 Task: Select public group type.
Action: Mouse moved to (691, 98)
Screenshot: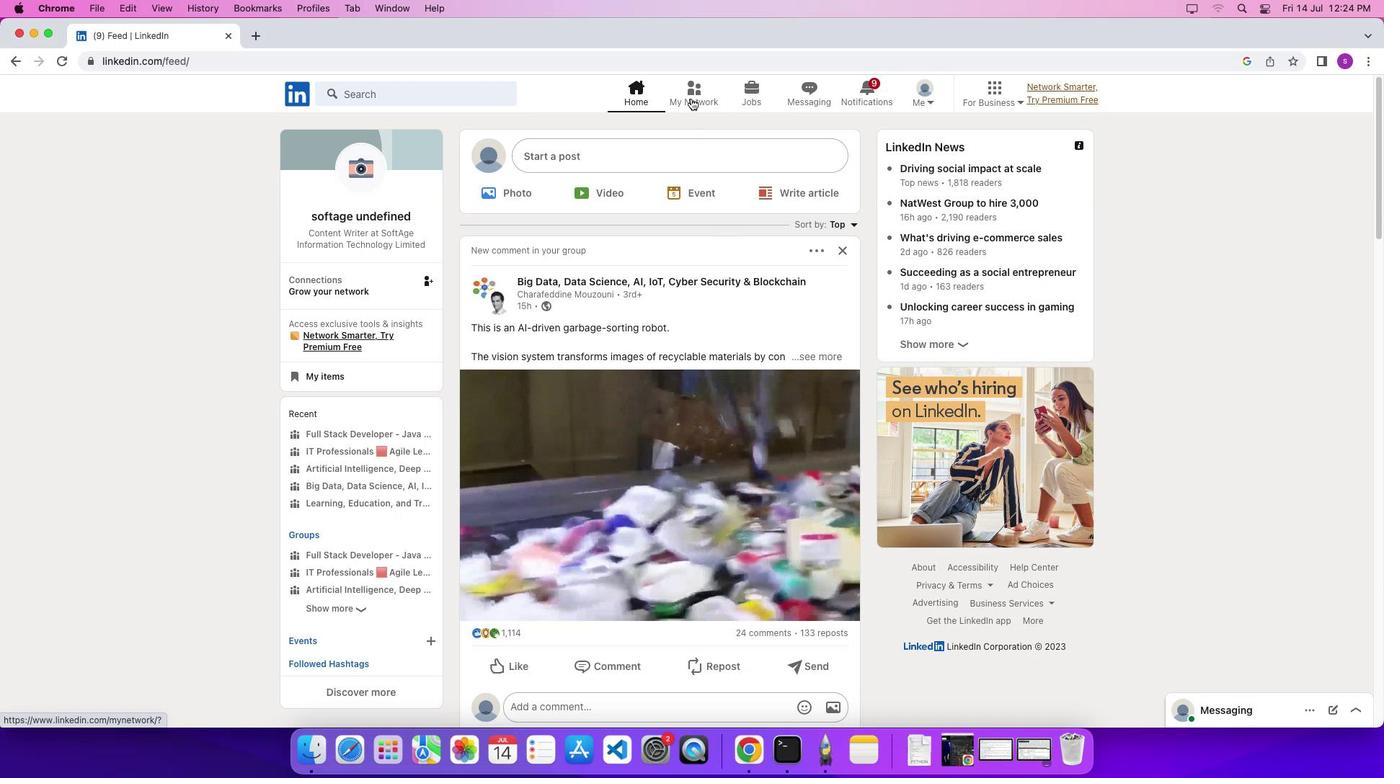 
Action: Mouse pressed left at (691, 98)
Screenshot: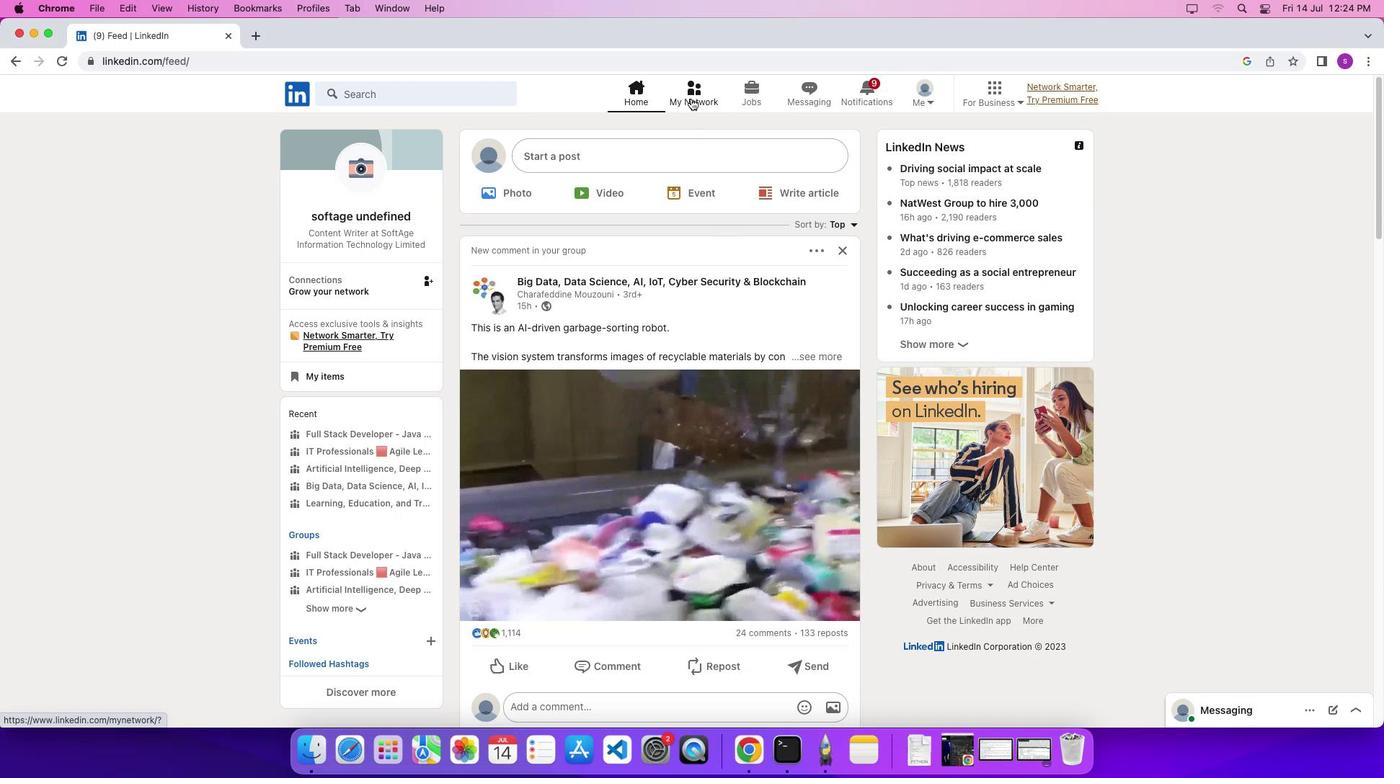 
Action: Mouse pressed left at (691, 98)
Screenshot: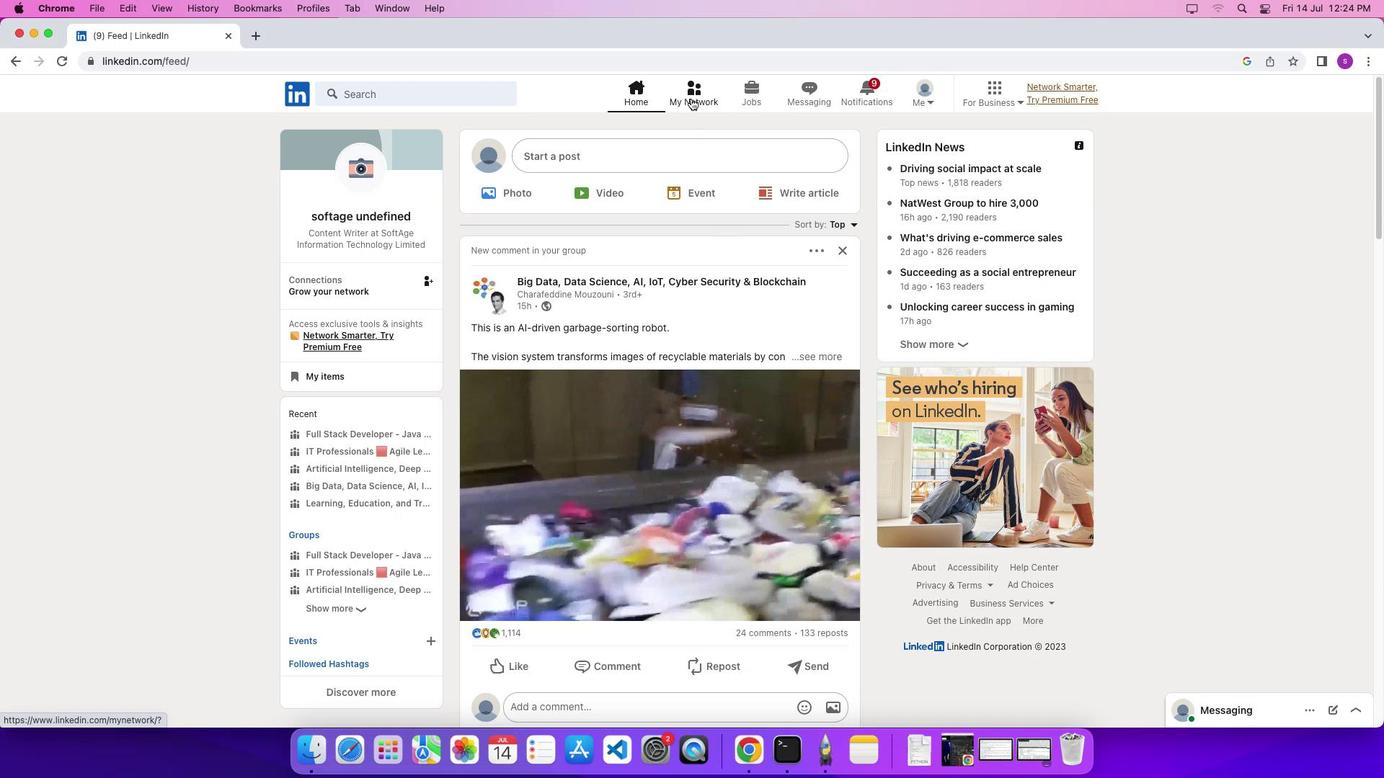 
Action: Mouse moved to (369, 252)
Screenshot: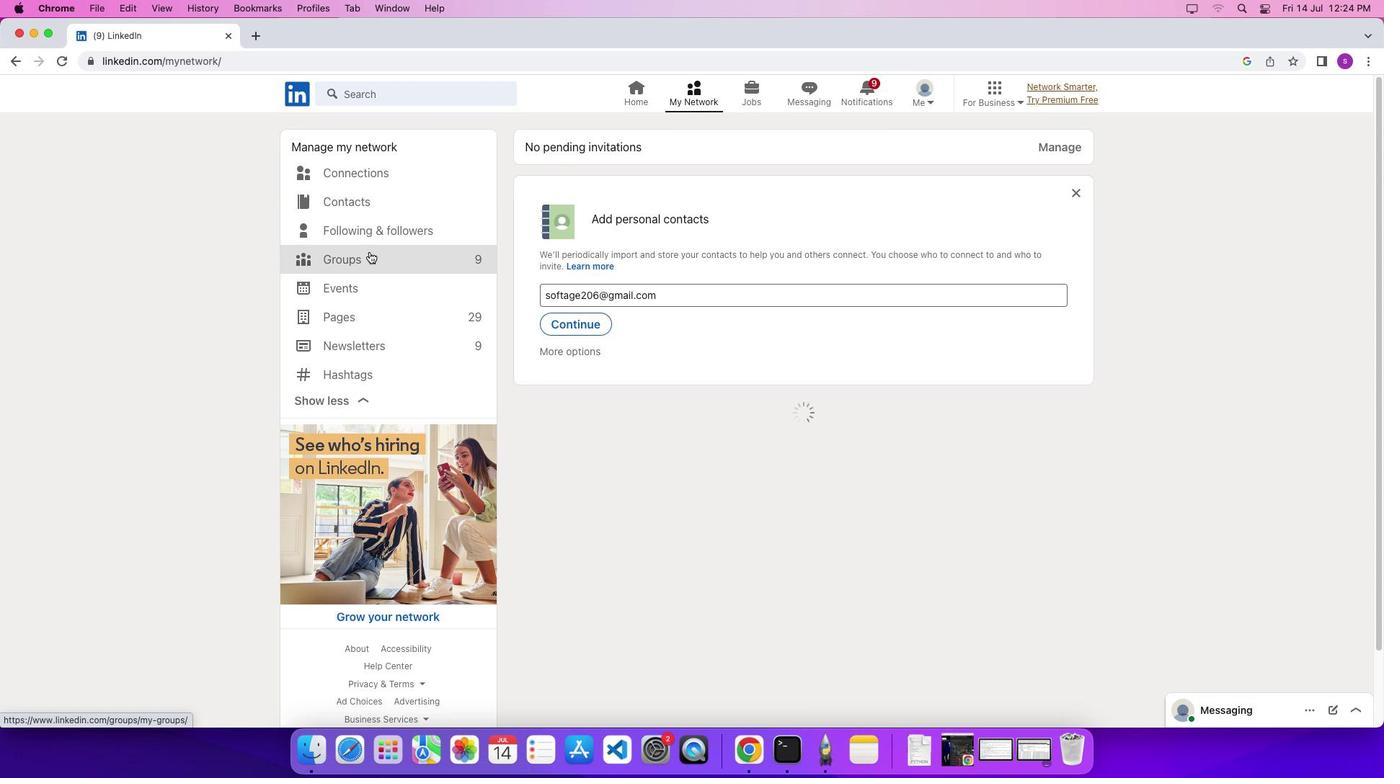 
Action: Mouse pressed left at (369, 252)
Screenshot: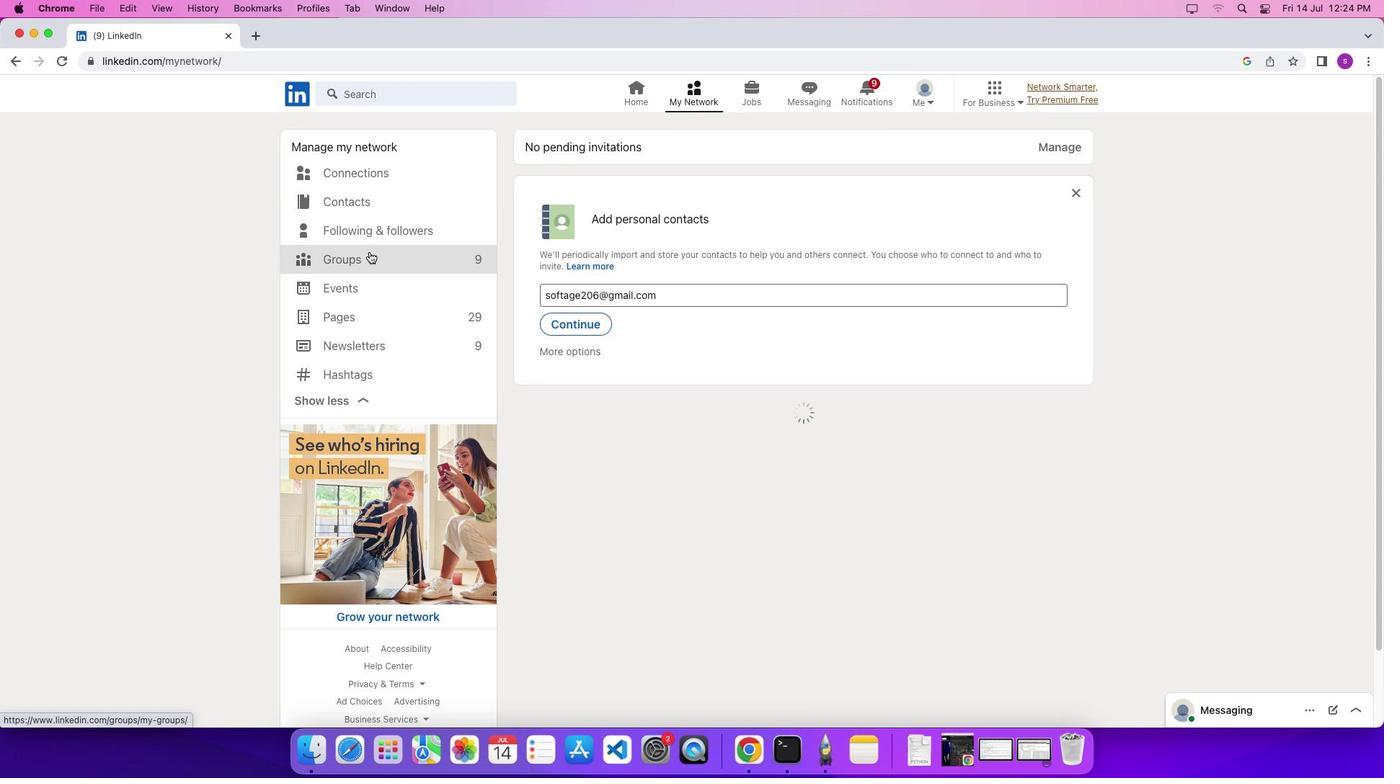 
Action: Mouse moved to (357, 254)
Screenshot: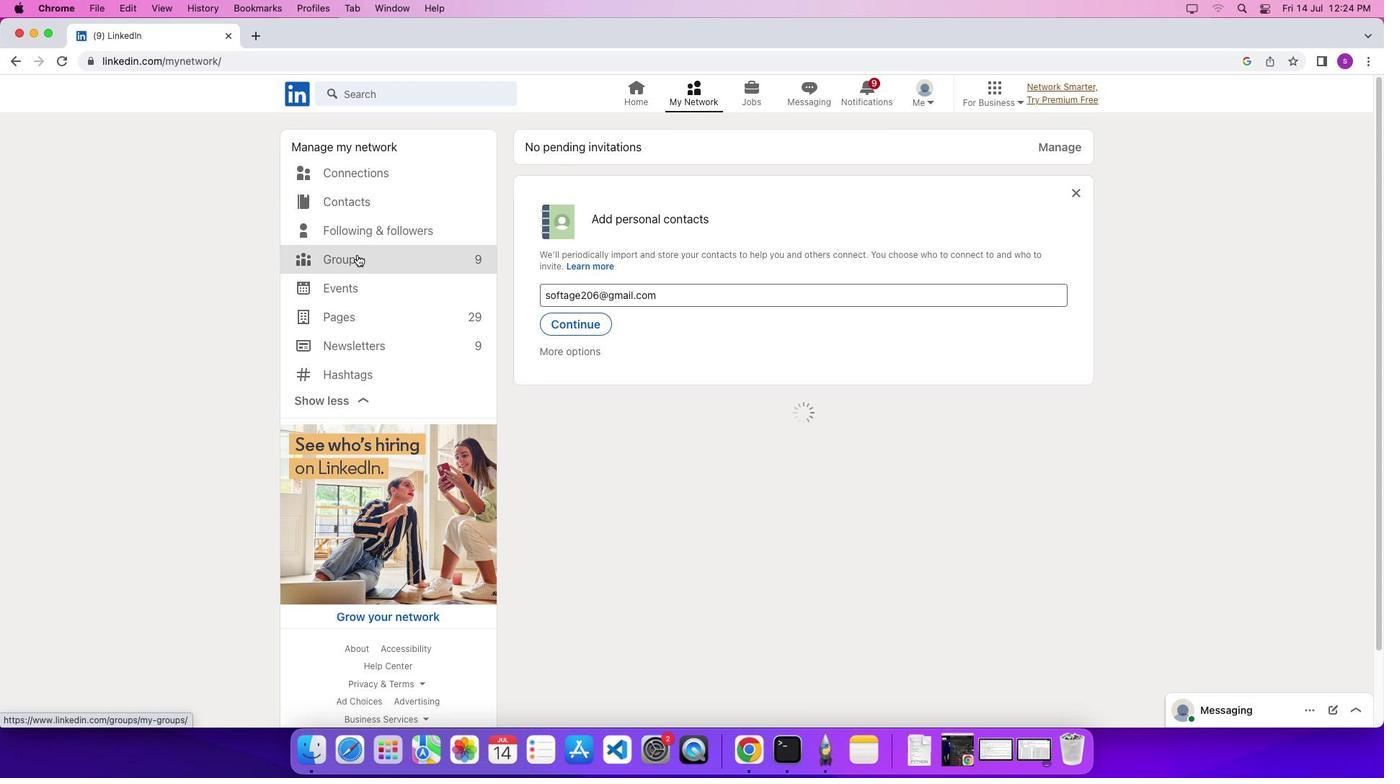 
Action: Mouse pressed left at (357, 254)
Screenshot: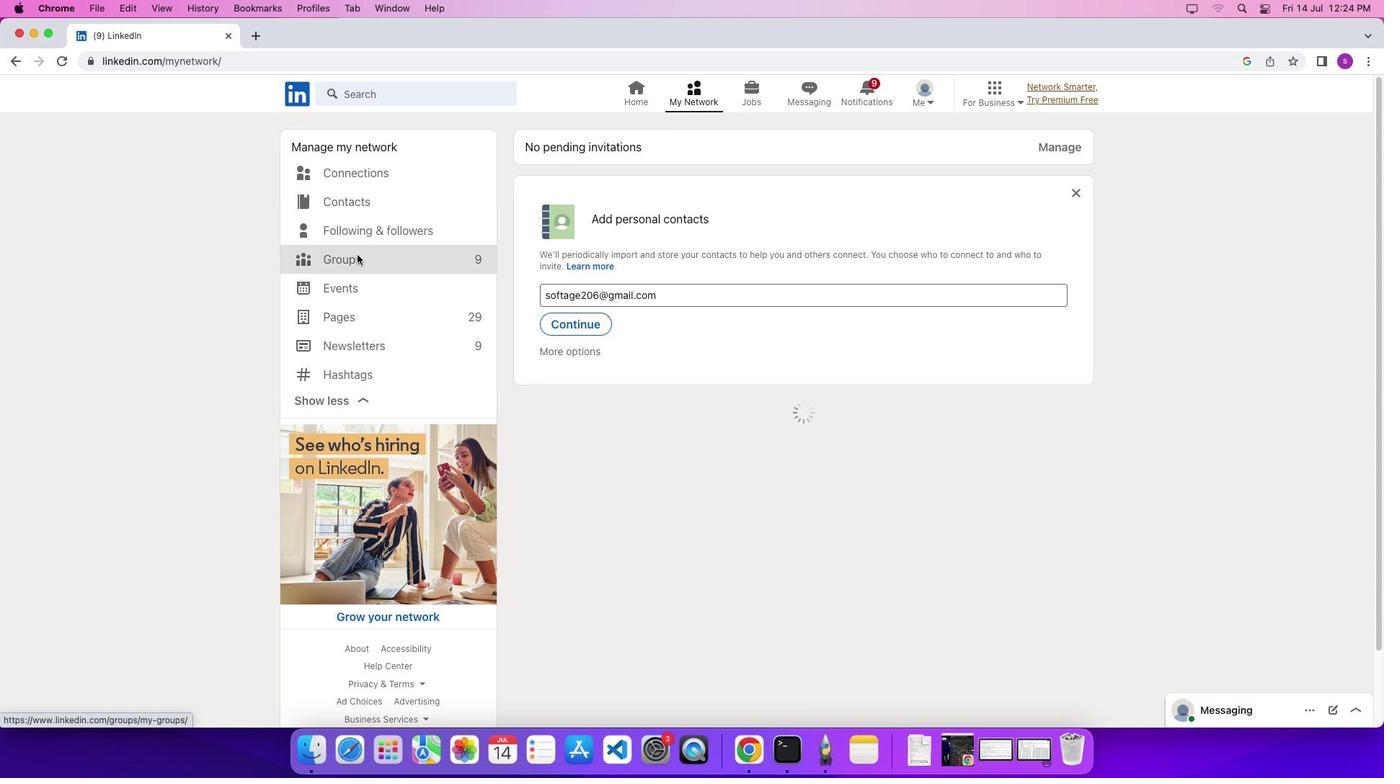 
Action: Mouse moved to (781, 139)
Screenshot: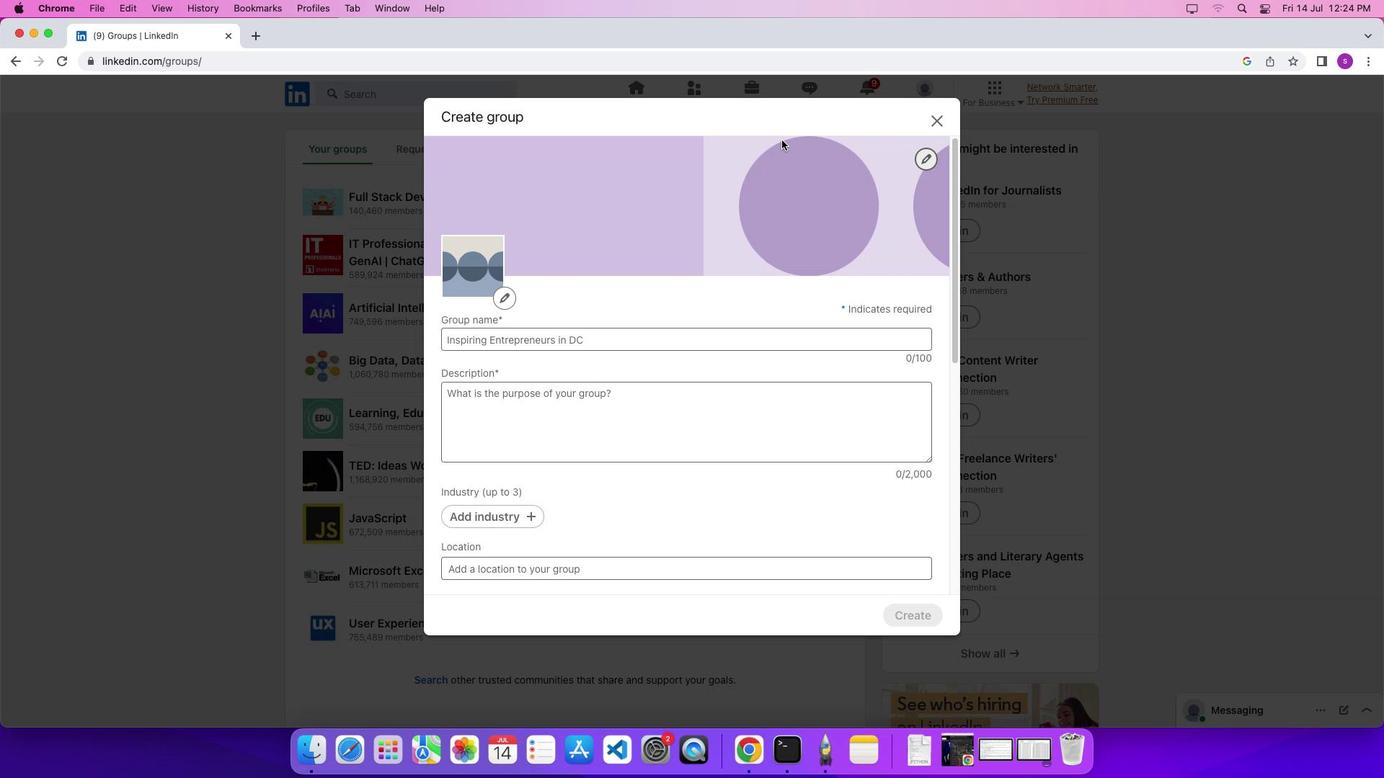 
Action: Mouse pressed left at (781, 139)
Screenshot: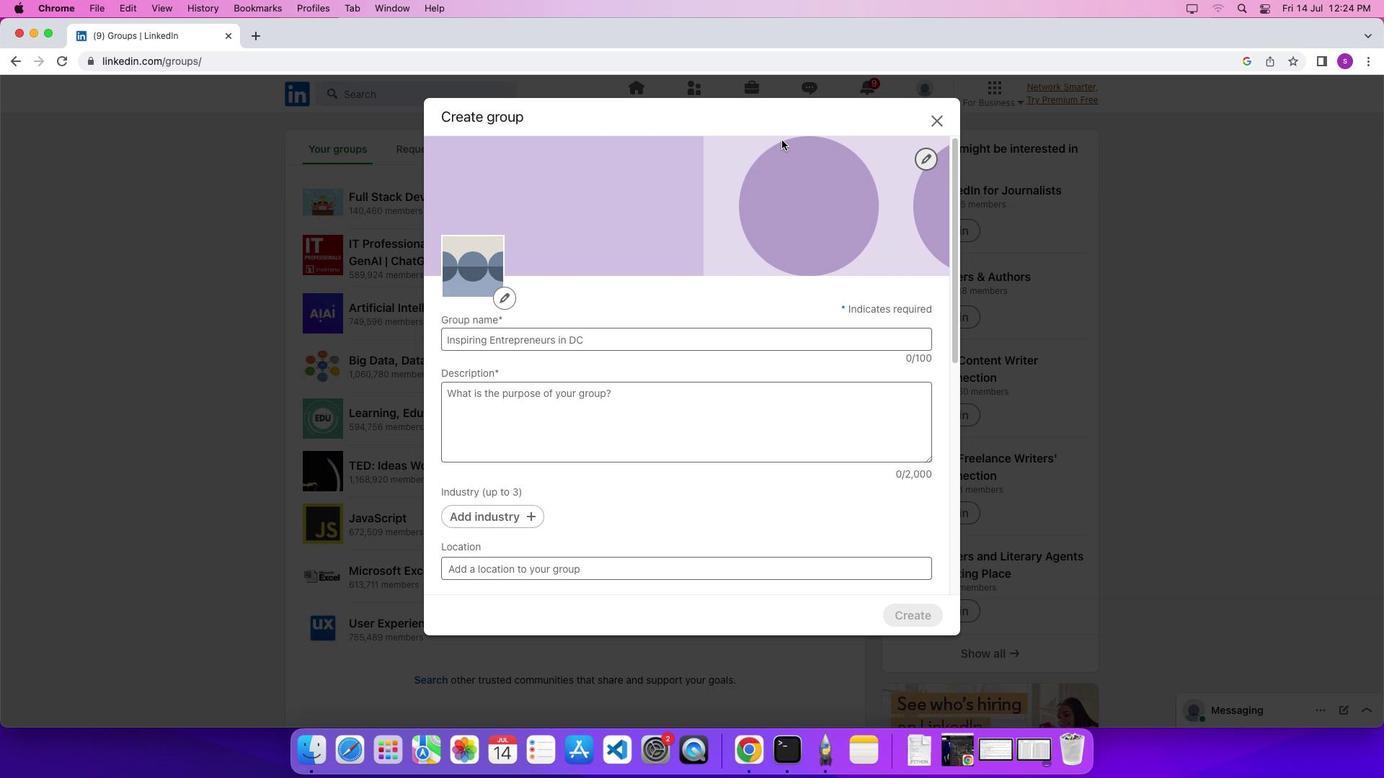
Action: Mouse moved to (695, 426)
Screenshot: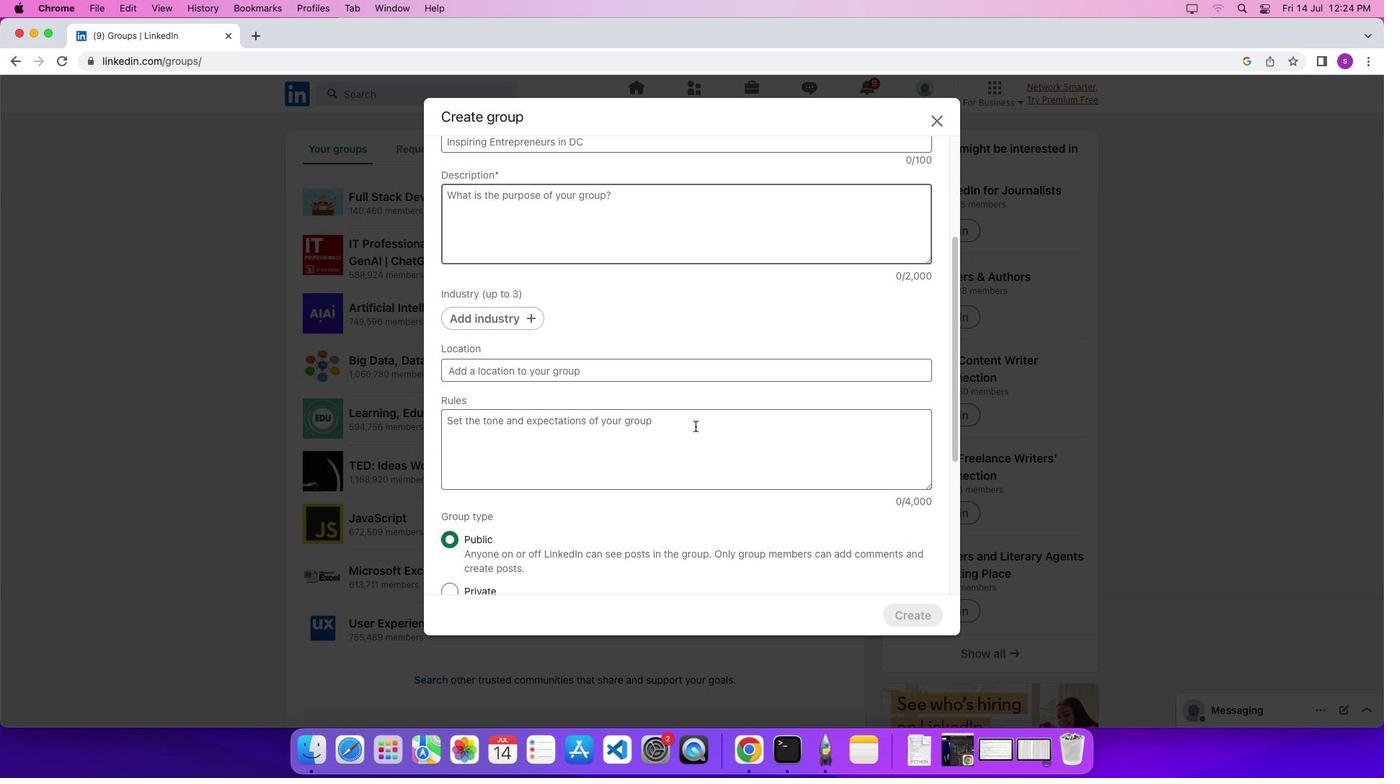 
Action: Mouse scrolled (695, 426) with delta (0, 0)
Screenshot: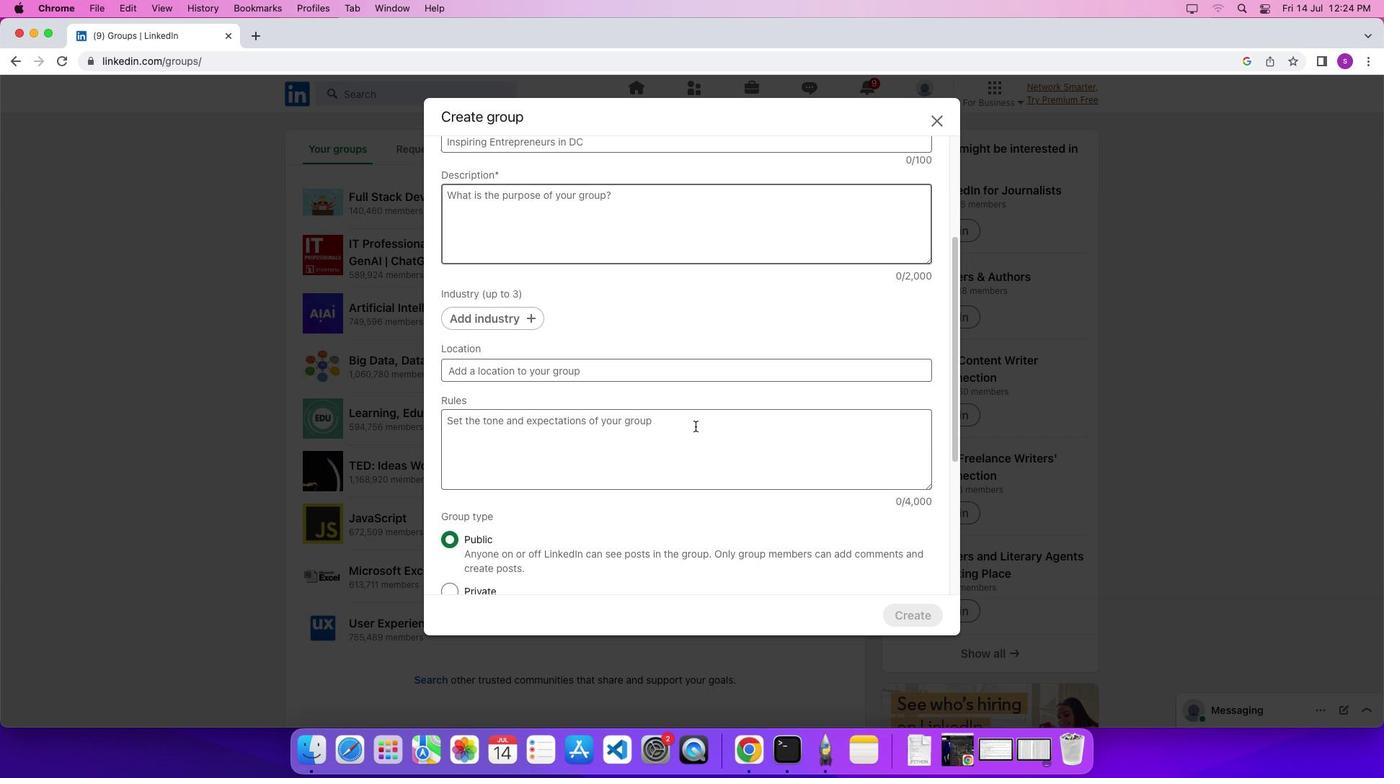 
Action: Mouse scrolled (695, 426) with delta (0, 0)
Screenshot: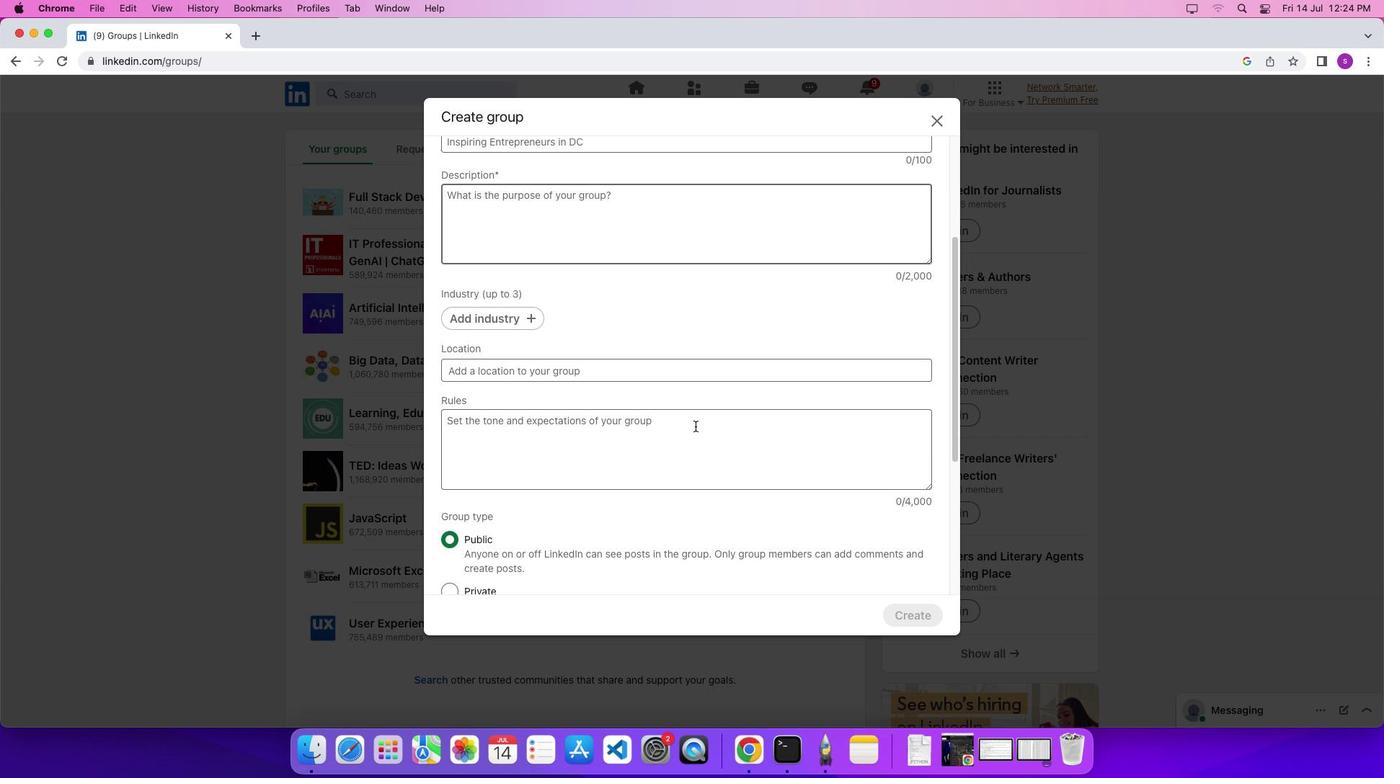 
Action: Mouse scrolled (695, 426) with delta (0, -3)
Screenshot: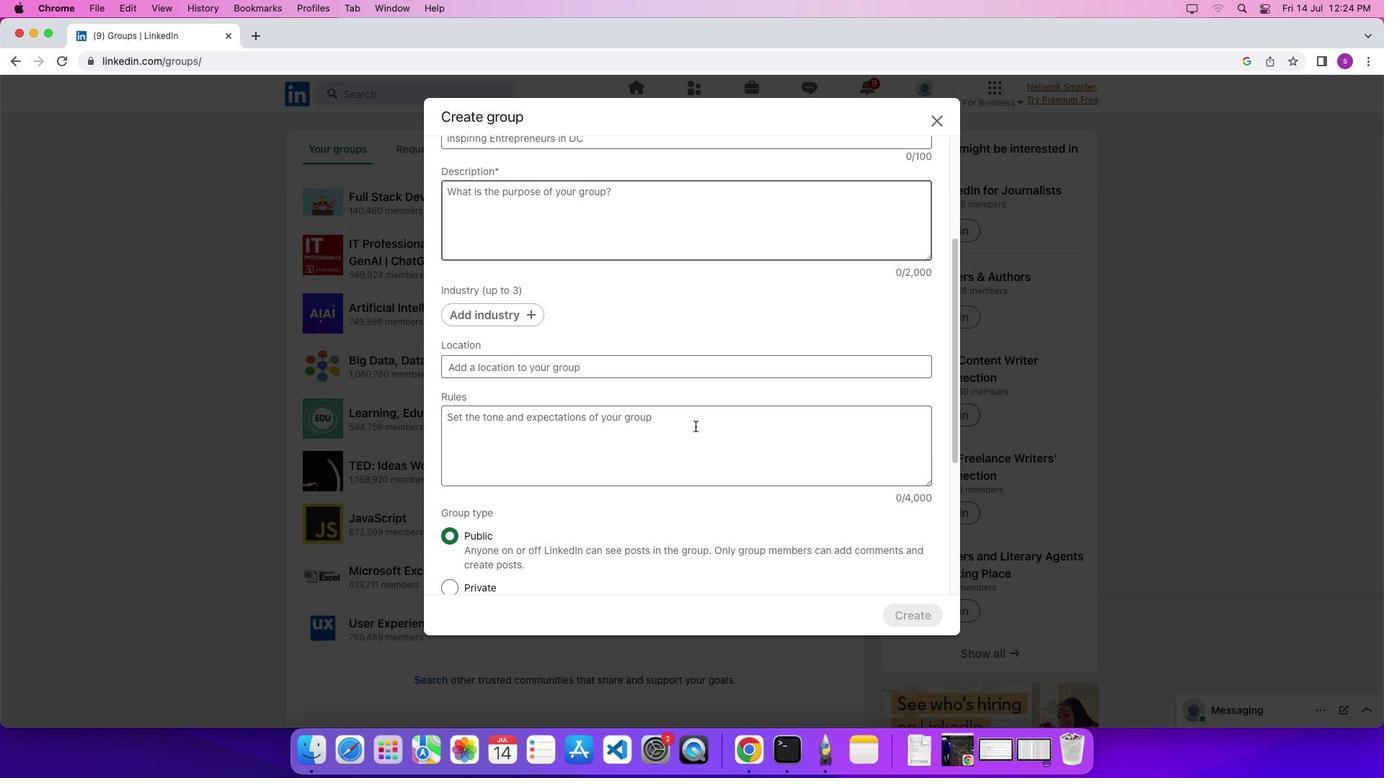 
Action: Mouse scrolled (695, 426) with delta (0, 0)
Screenshot: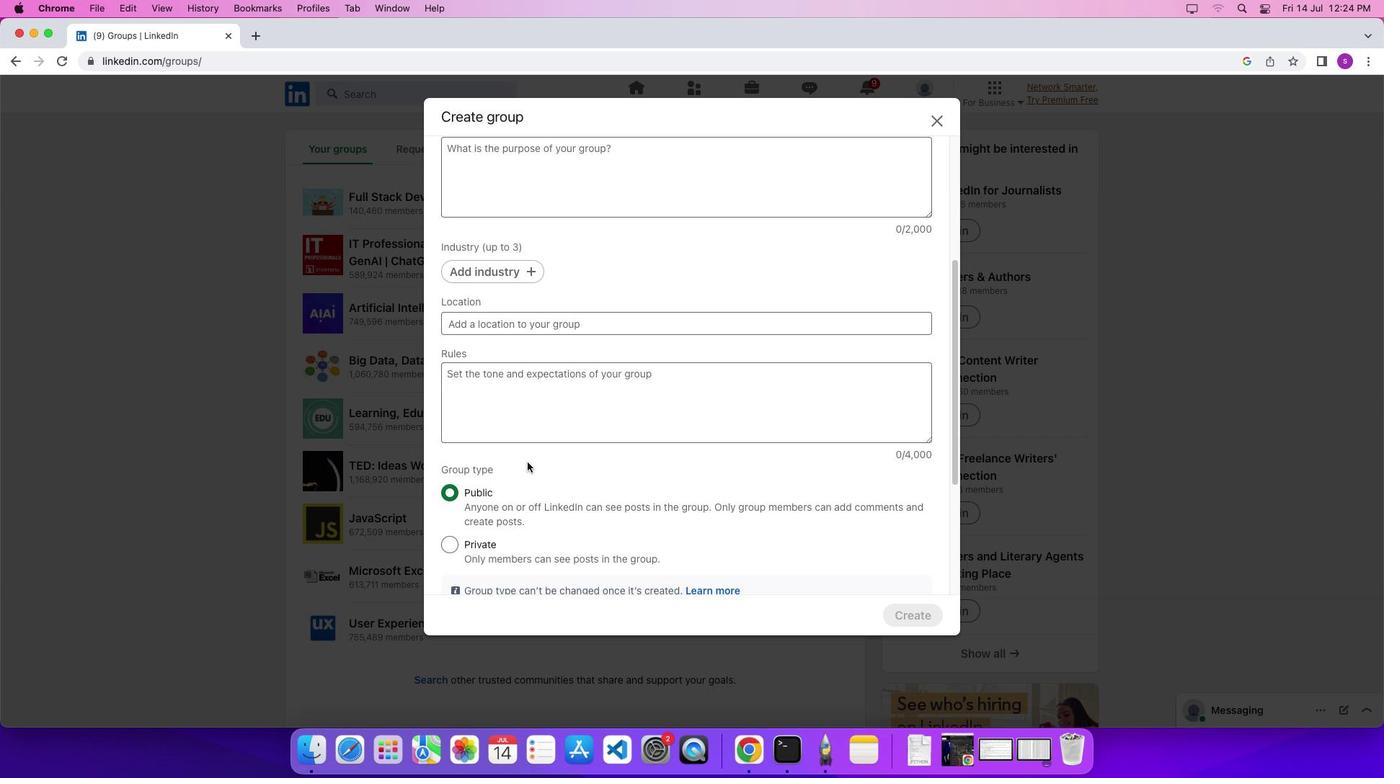 
Action: Mouse scrolled (695, 426) with delta (0, 0)
Screenshot: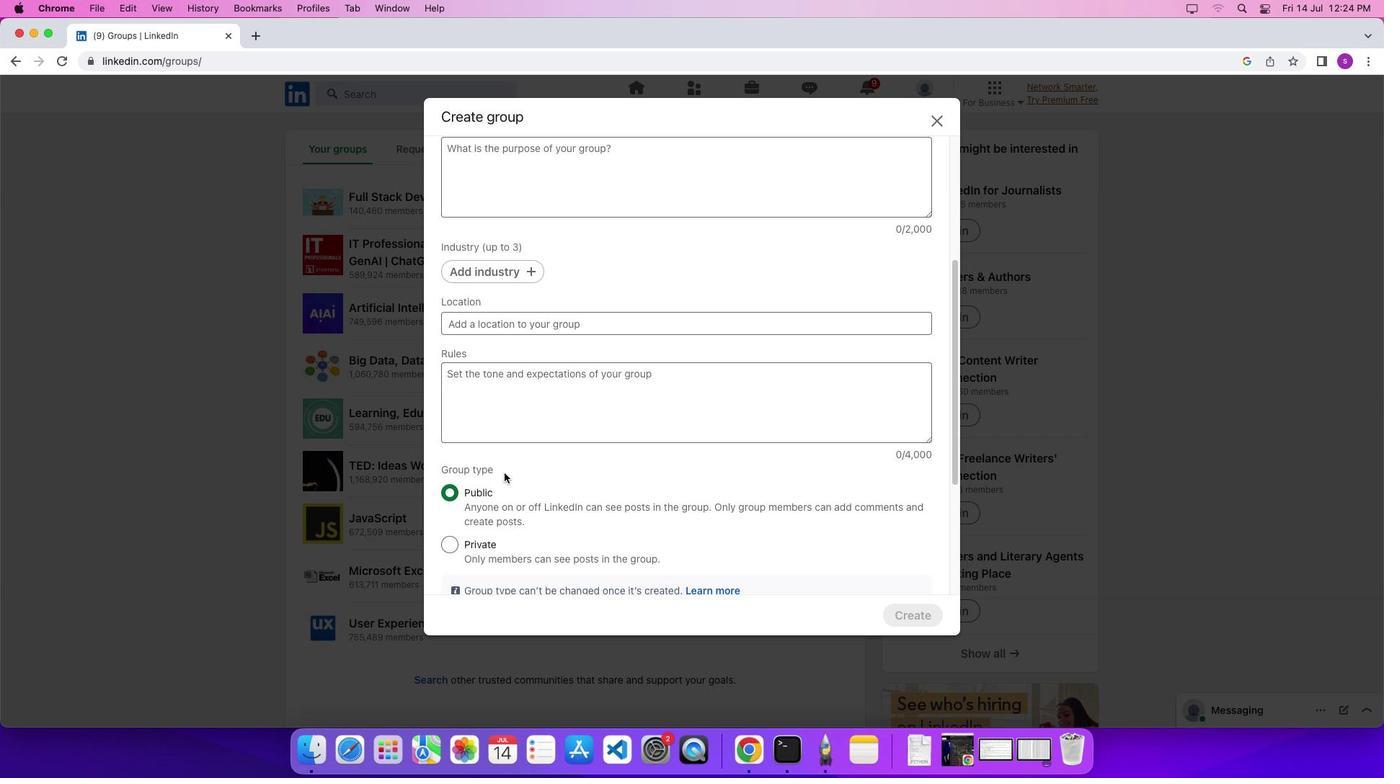 
Action: Mouse moved to (446, 494)
Screenshot: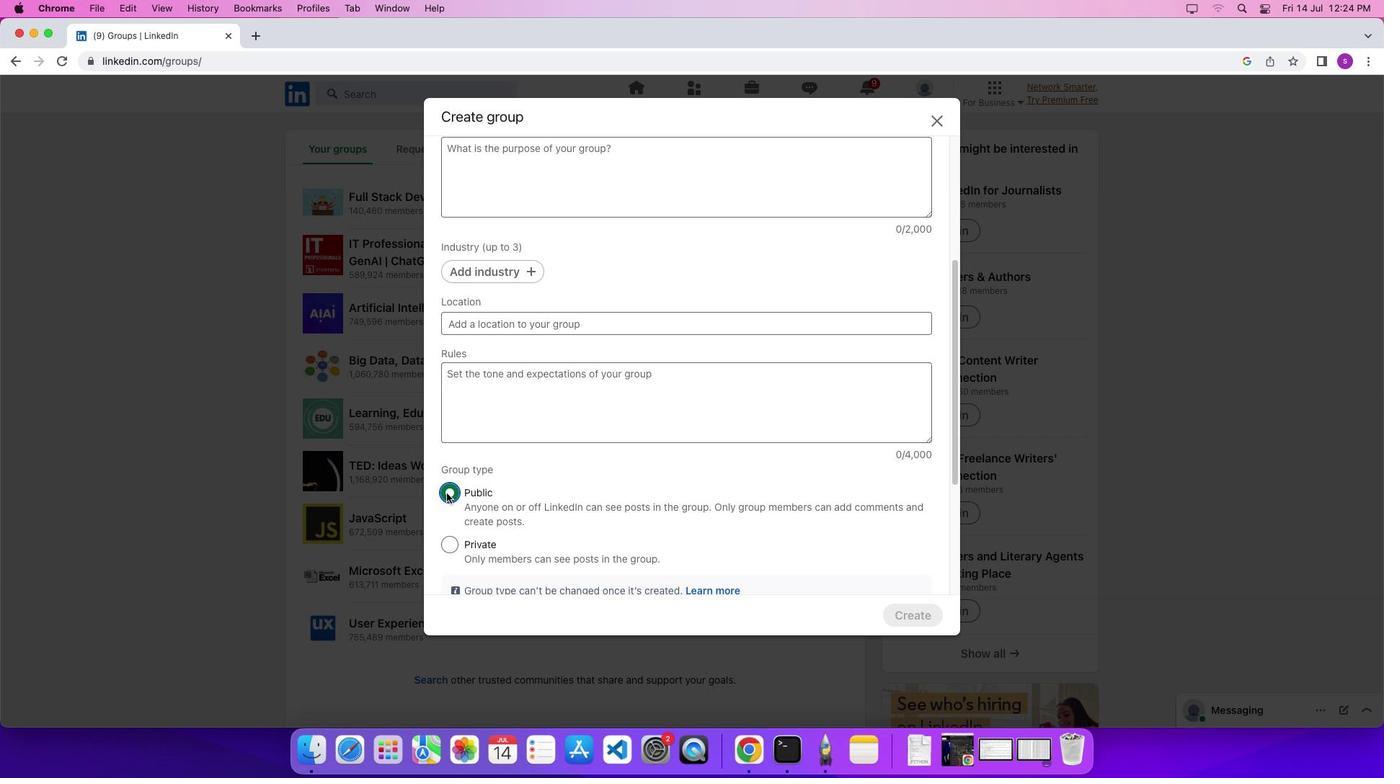 
Action: Mouse pressed left at (446, 494)
Screenshot: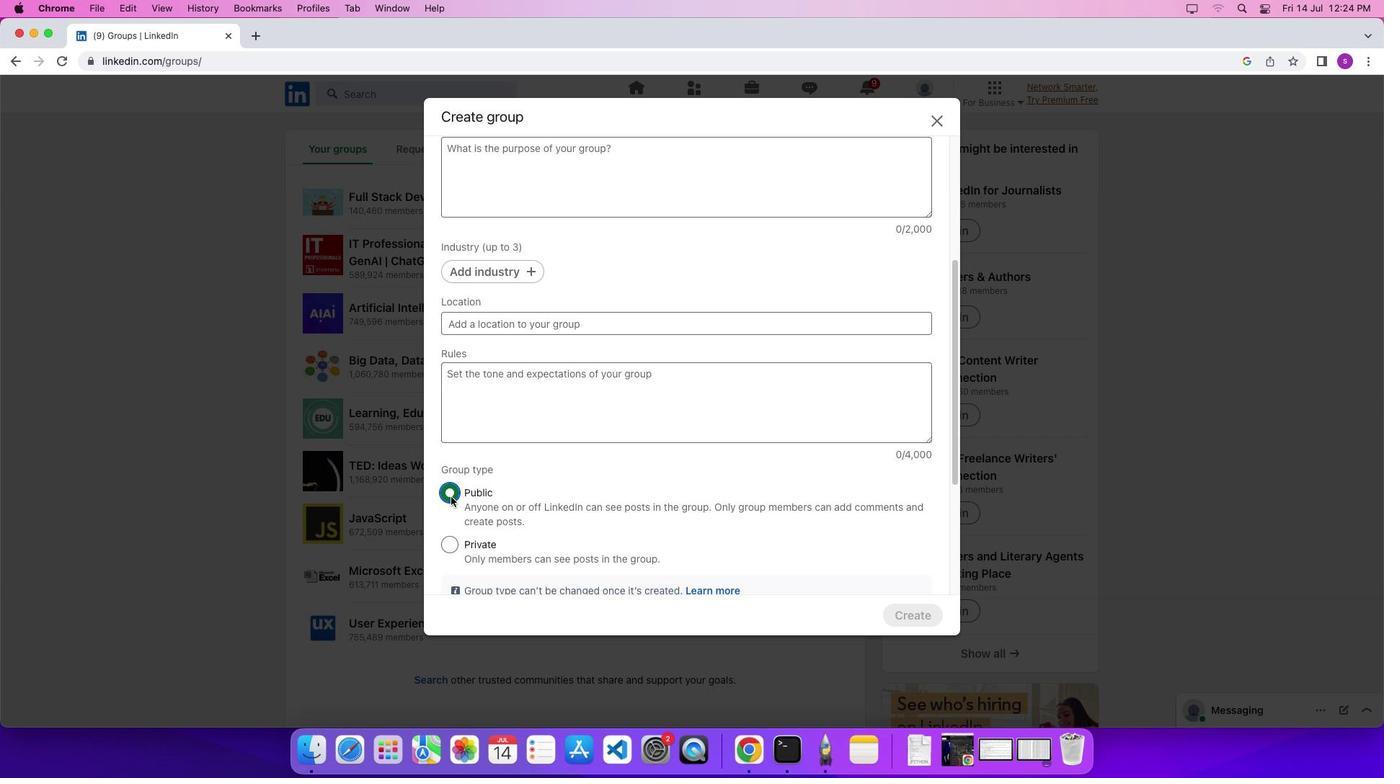 
Action: Mouse moved to (487, 512)
Screenshot: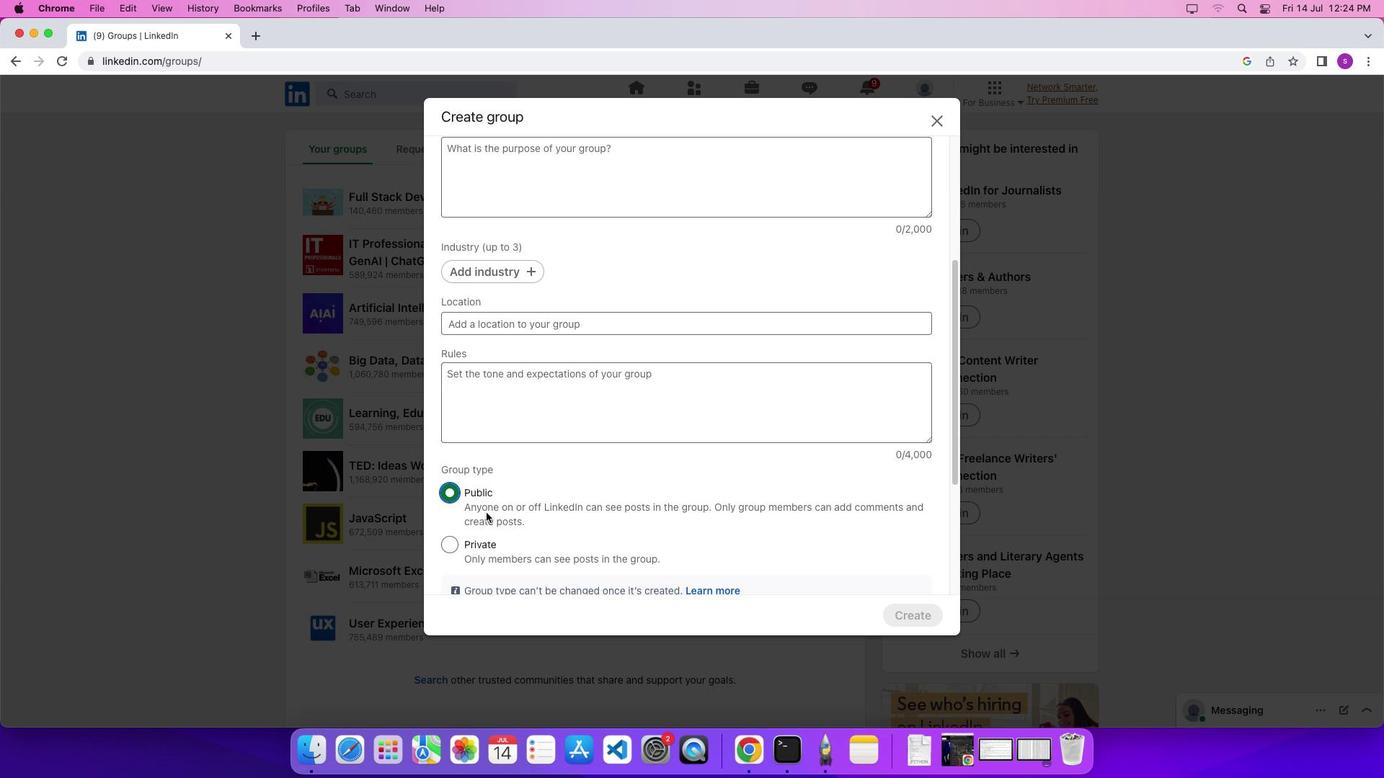 
